 Task: Add a signature Jocelyn Rodriguez containing Have a great National Mens Day, Jocelyn Rodriguez to email address softage.2@softage.net and add a folder Social media
Action: Key pressed n
Screenshot: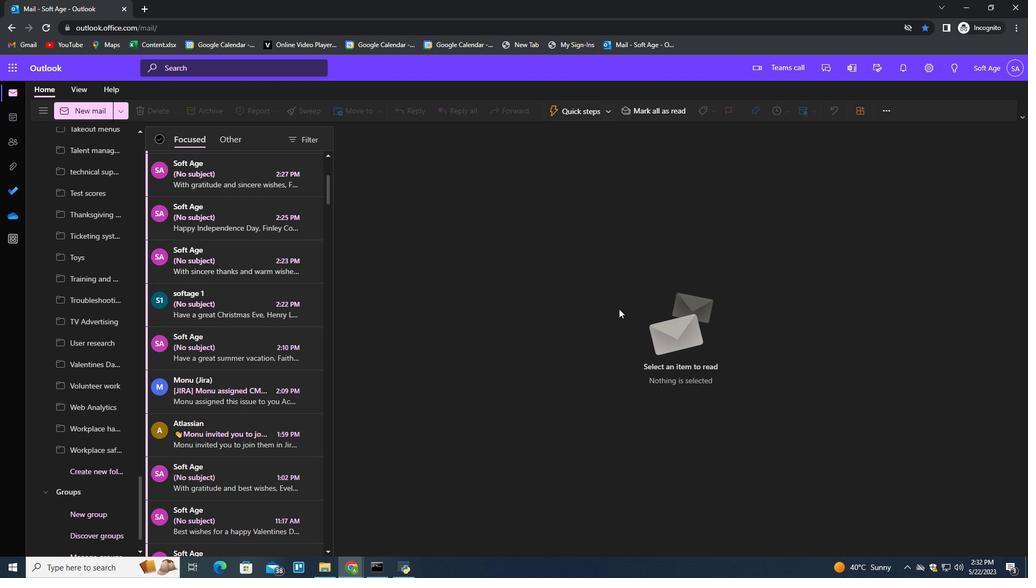 
Action: Mouse moved to (713, 112)
Screenshot: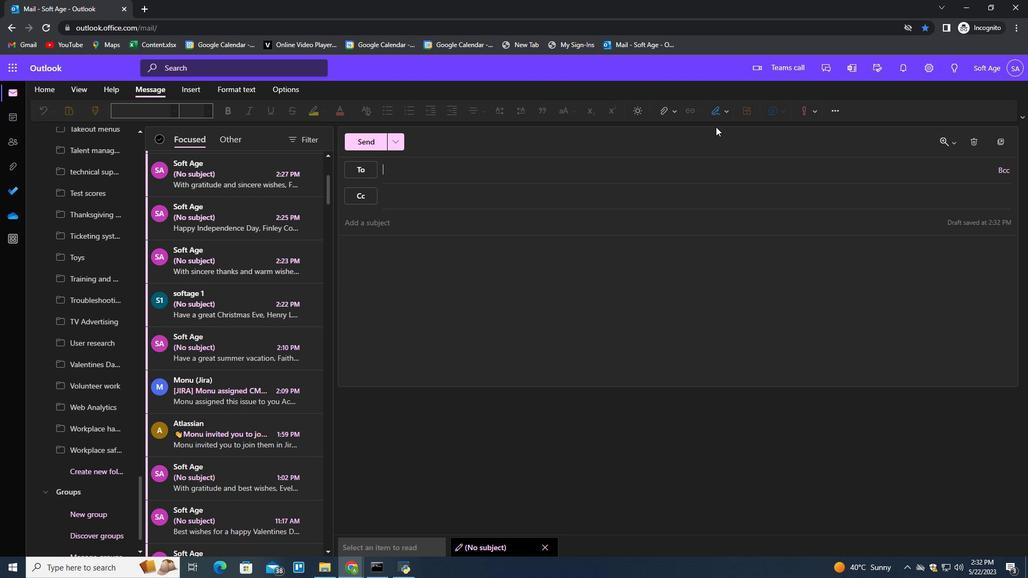 
Action: Mouse pressed left at (713, 112)
Screenshot: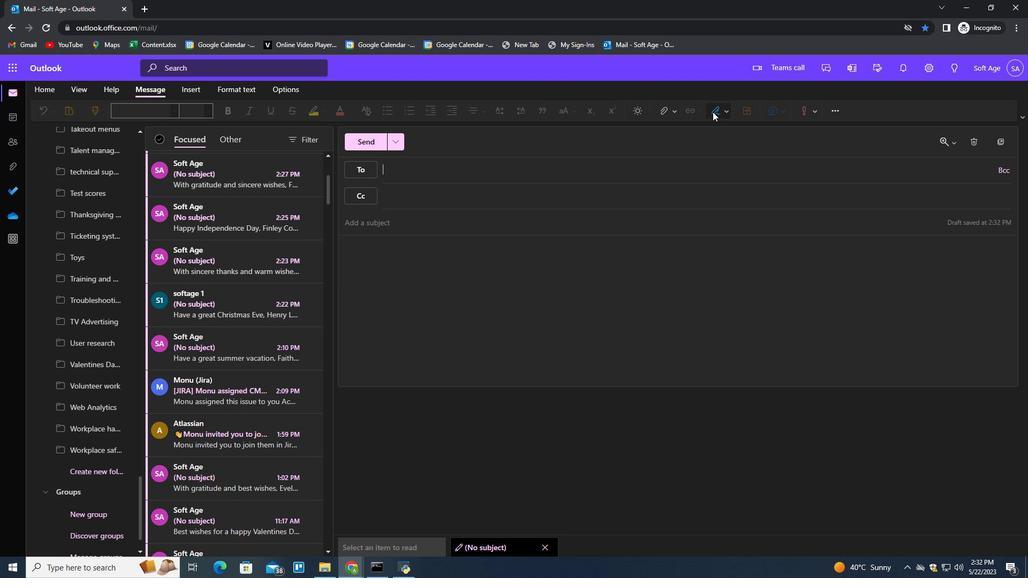 
Action: Mouse moved to (698, 151)
Screenshot: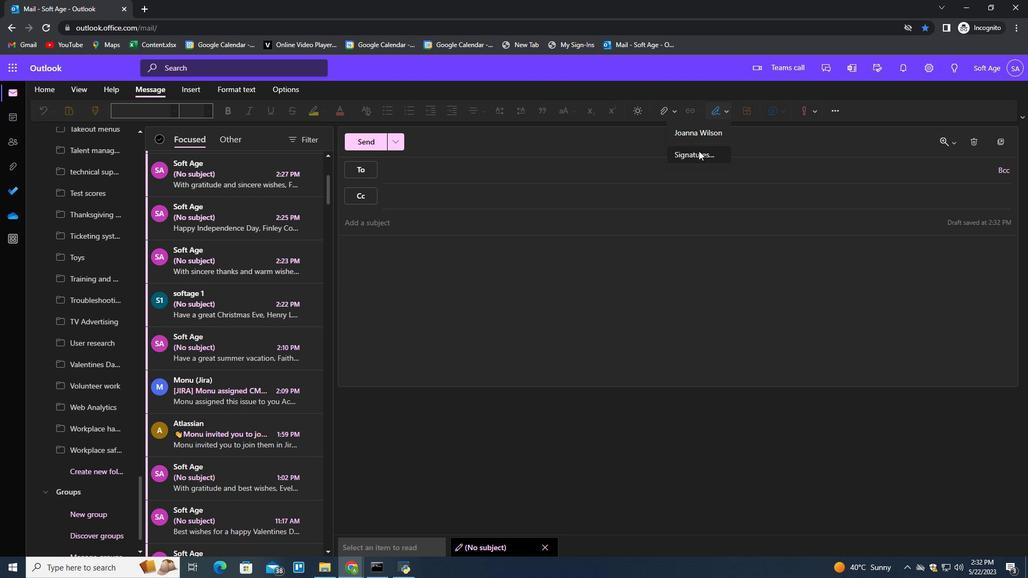 
Action: Mouse pressed left at (698, 151)
Screenshot: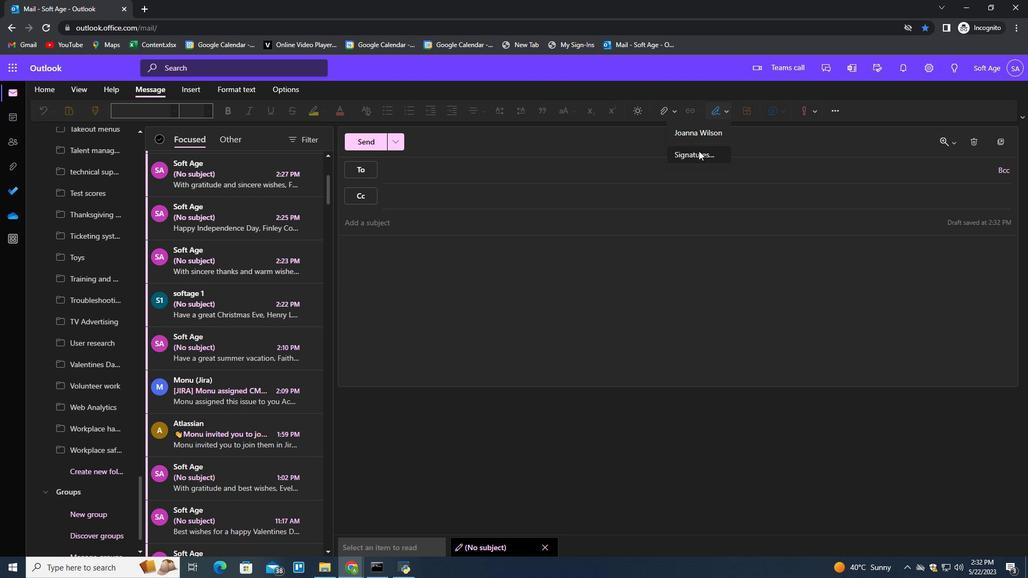 
Action: Mouse moved to (724, 194)
Screenshot: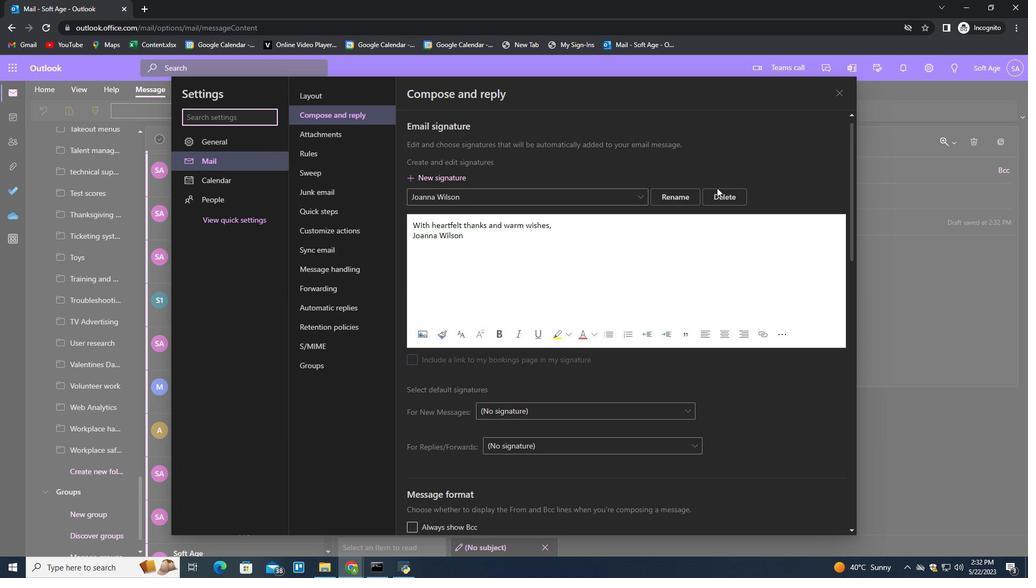 
Action: Mouse pressed left at (724, 194)
Screenshot: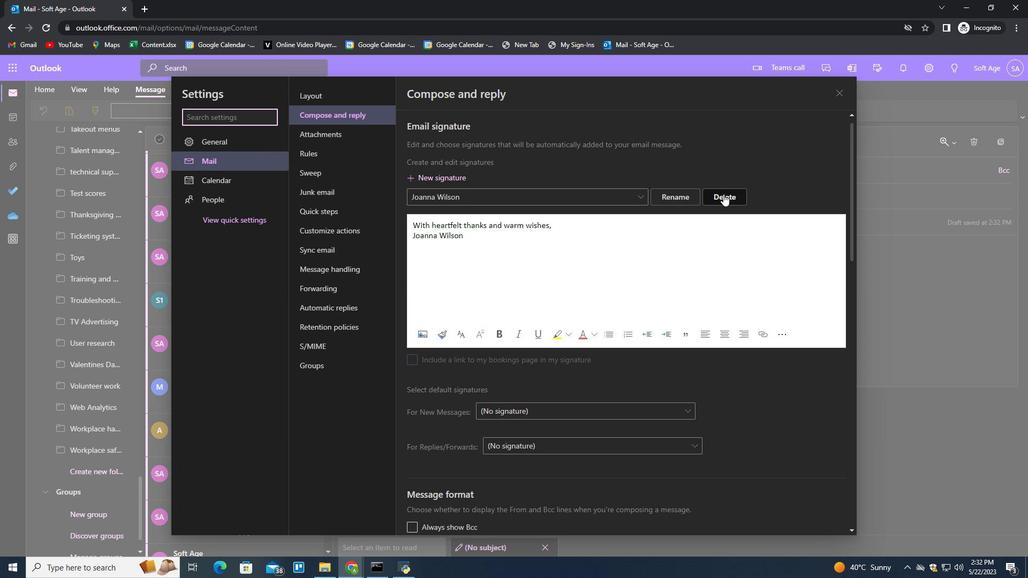
Action: Mouse moved to (724, 194)
Screenshot: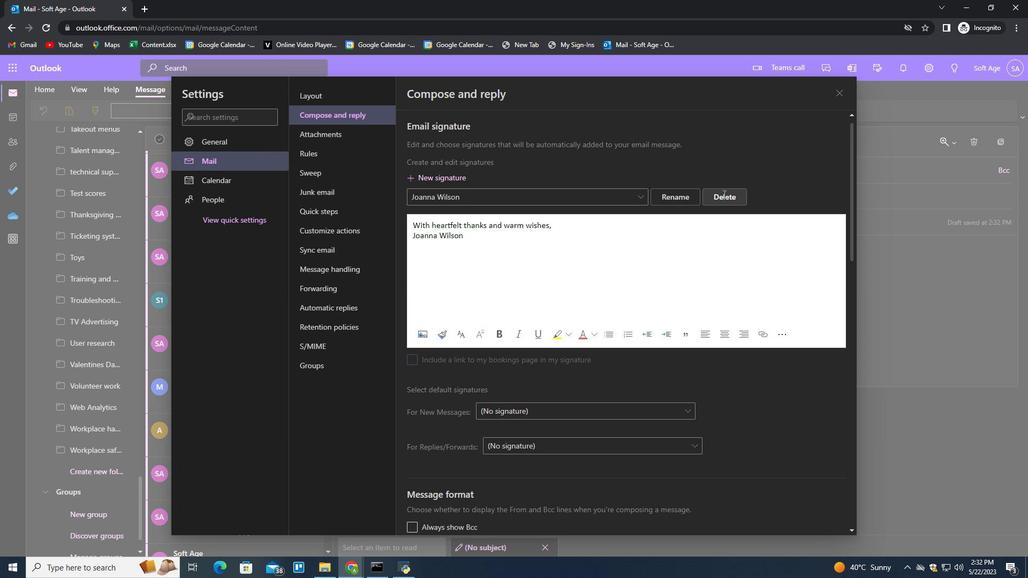 
Action: Mouse pressed left at (724, 194)
Screenshot: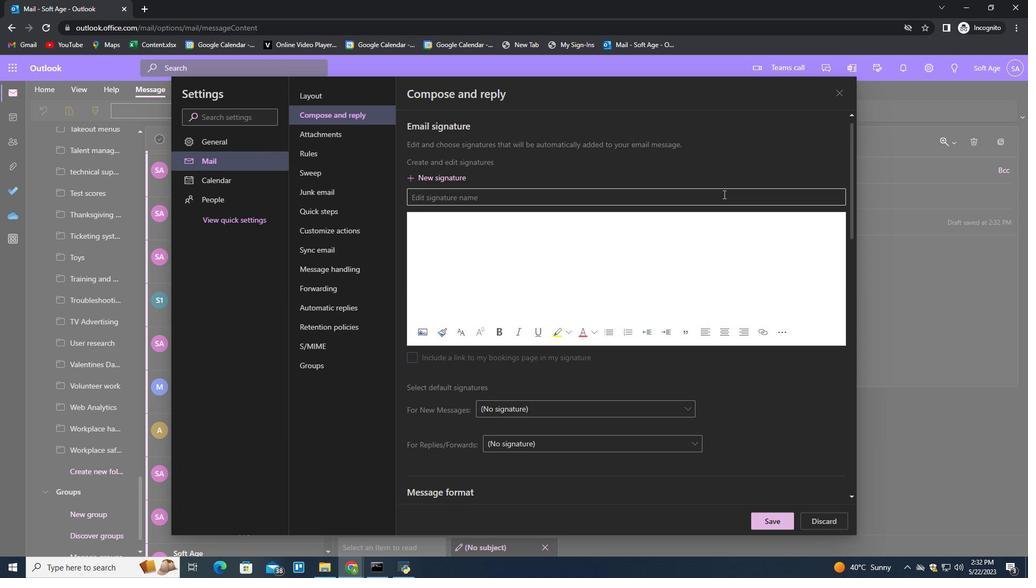 
Action: Key pressed <Key.shift>Jocelyn<Key.space><Key.shift>Rodriguez<Key.tab><Key.shift>Have<Key.space>a<Key.space>great<Key.space><Key.shift>National<Key.space><Key.shift>MEs<Key.backspace><Key.backspace>ens<Key.space><Key.shift>D<Key.backspace><Key.shift>S<Key.backspace><Key.shift>Ds<Key.backspace>ay,<Key.shift_r><Key.enter><Key.shift>Jocelyn<Key.space><Key.shift>Rodrigues<Key.backspace>z
Screenshot: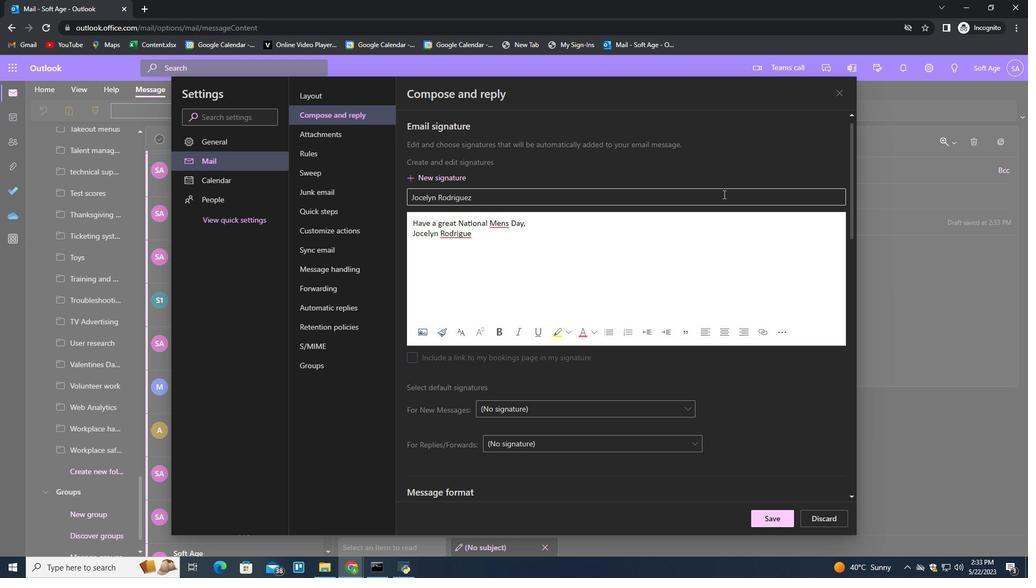 
Action: Mouse moved to (779, 517)
Screenshot: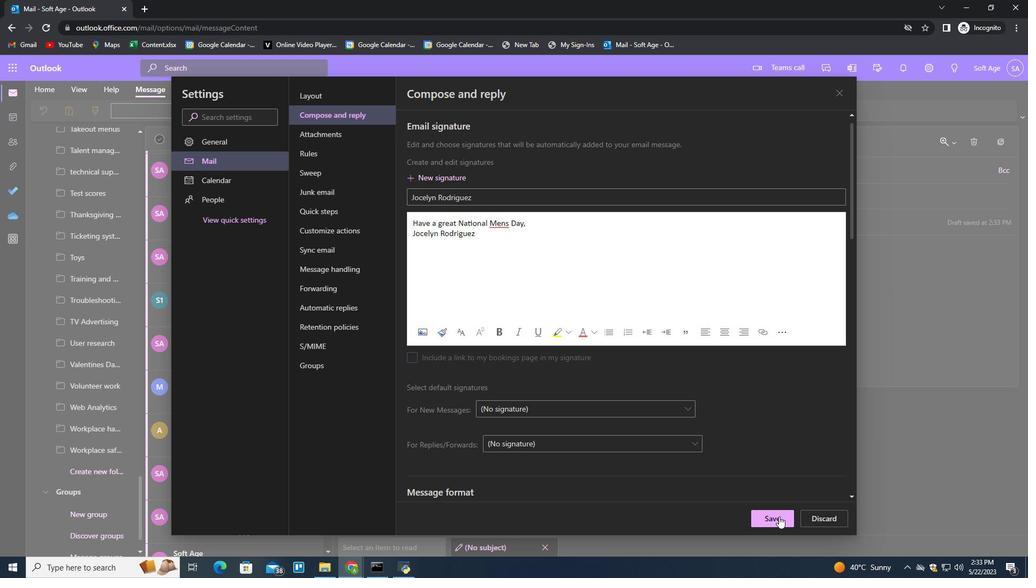 
Action: Mouse pressed left at (779, 517)
Screenshot: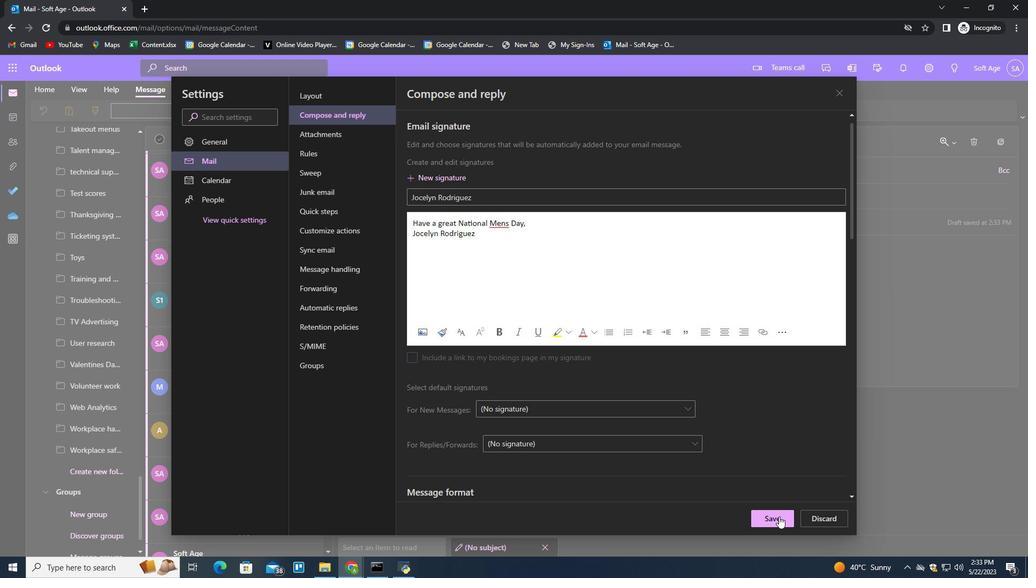 
Action: Mouse moved to (844, 88)
Screenshot: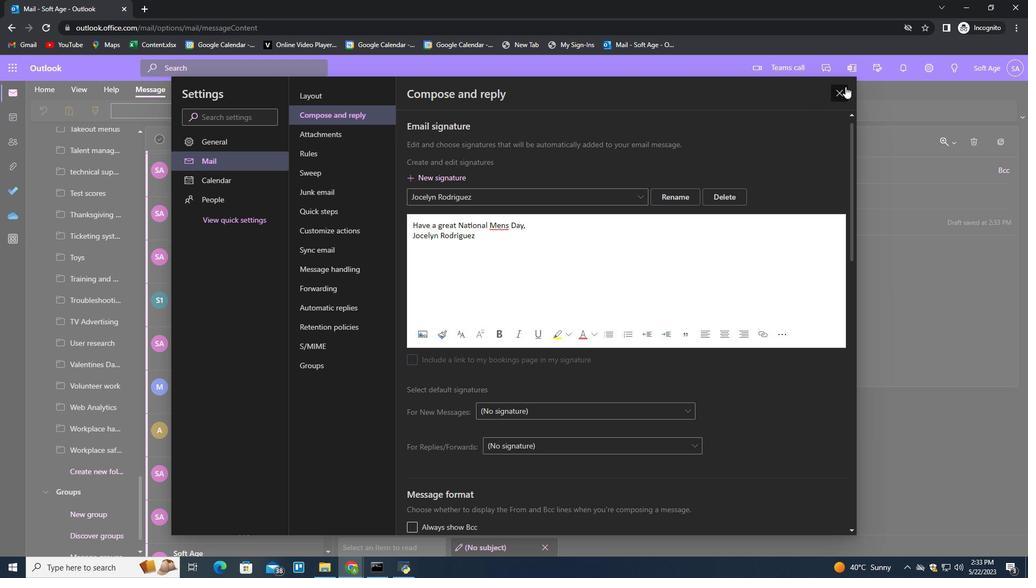 
Action: Mouse pressed left at (844, 88)
Screenshot: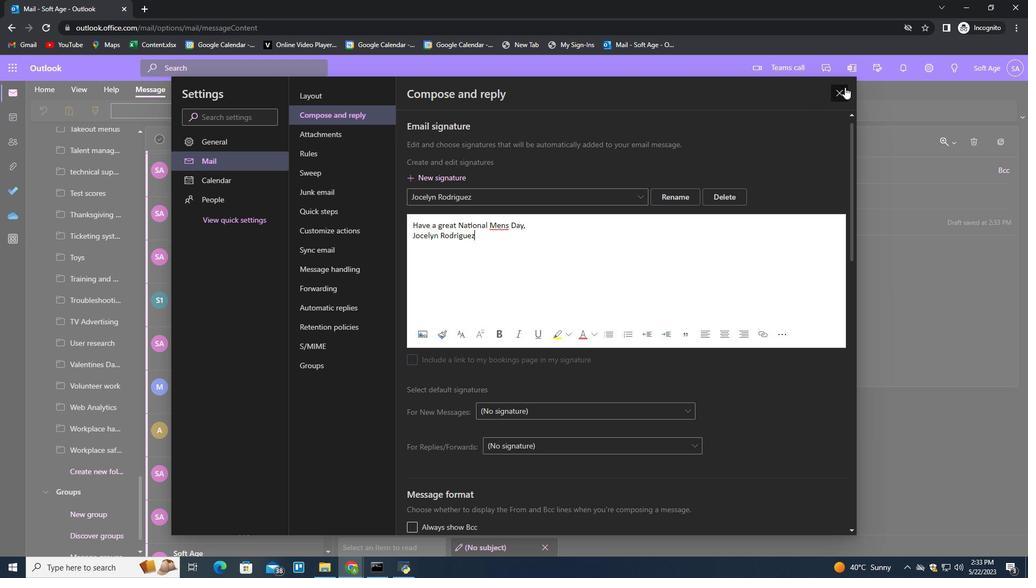 
Action: Mouse moved to (708, 107)
Screenshot: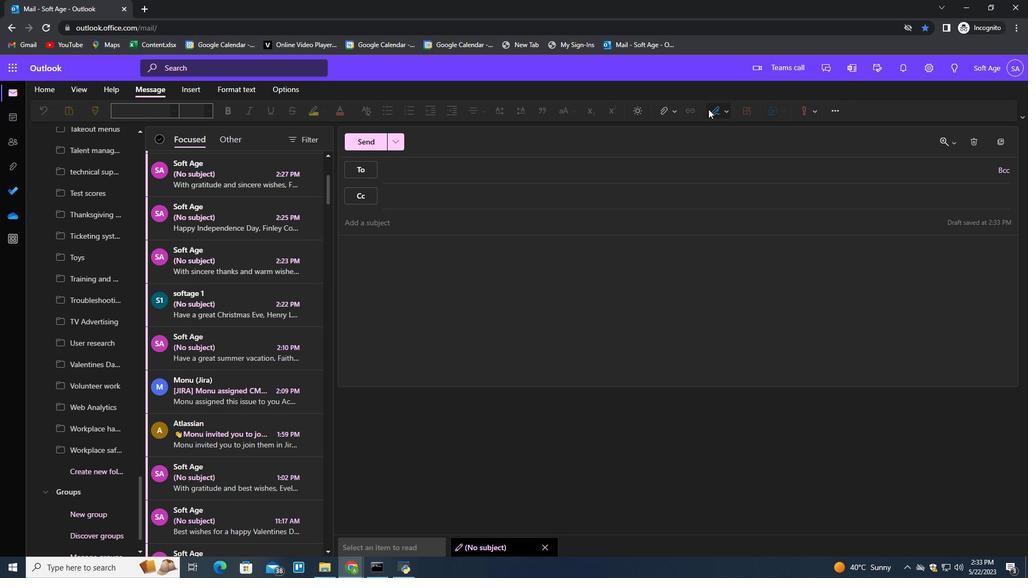 
Action: Mouse pressed left at (708, 107)
Screenshot: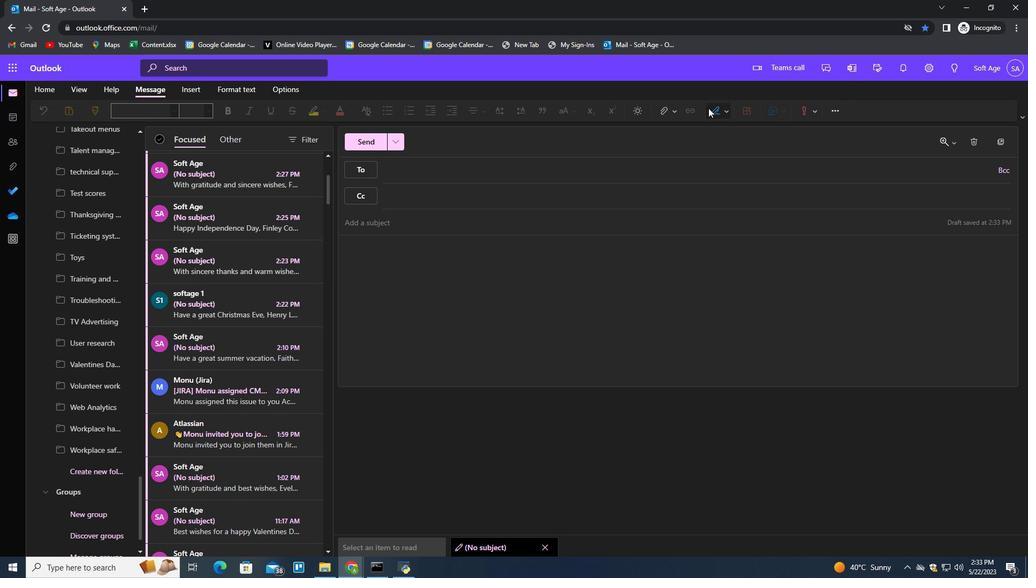 
Action: Mouse moved to (704, 130)
Screenshot: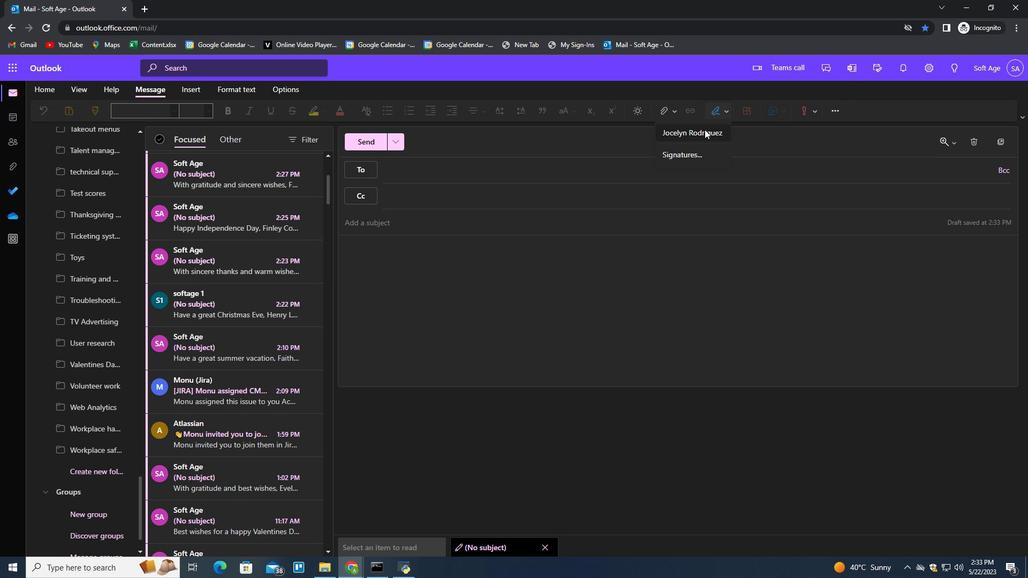 
Action: Mouse pressed left at (704, 130)
Screenshot: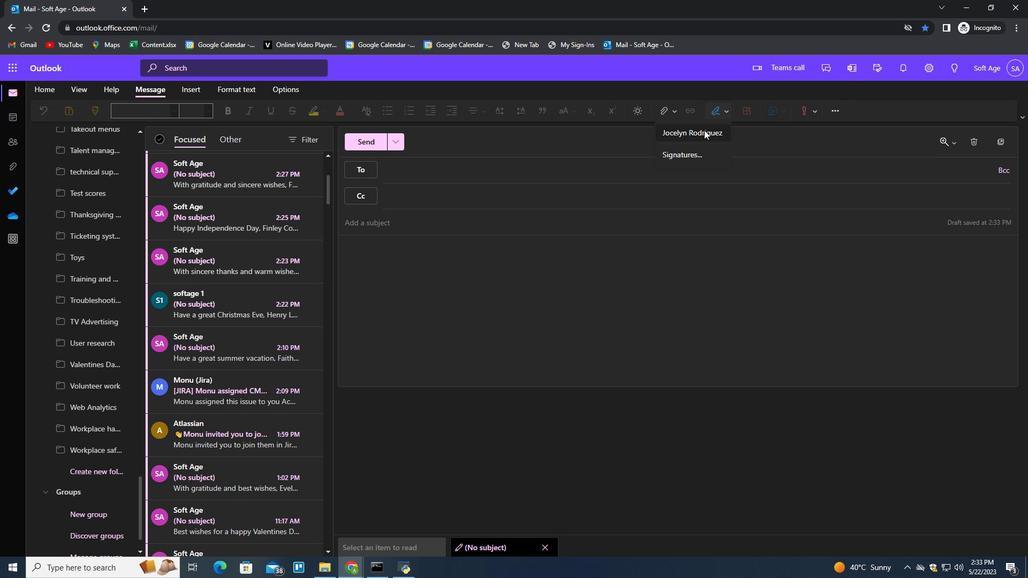 
Action: Mouse moved to (402, 173)
Screenshot: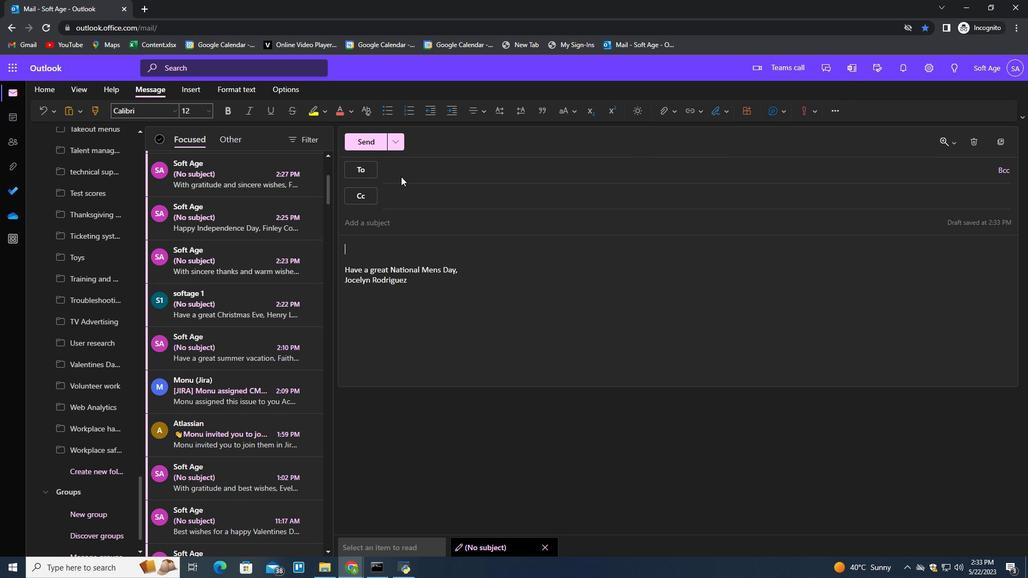 
Action: Mouse pressed left at (402, 173)
Screenshot: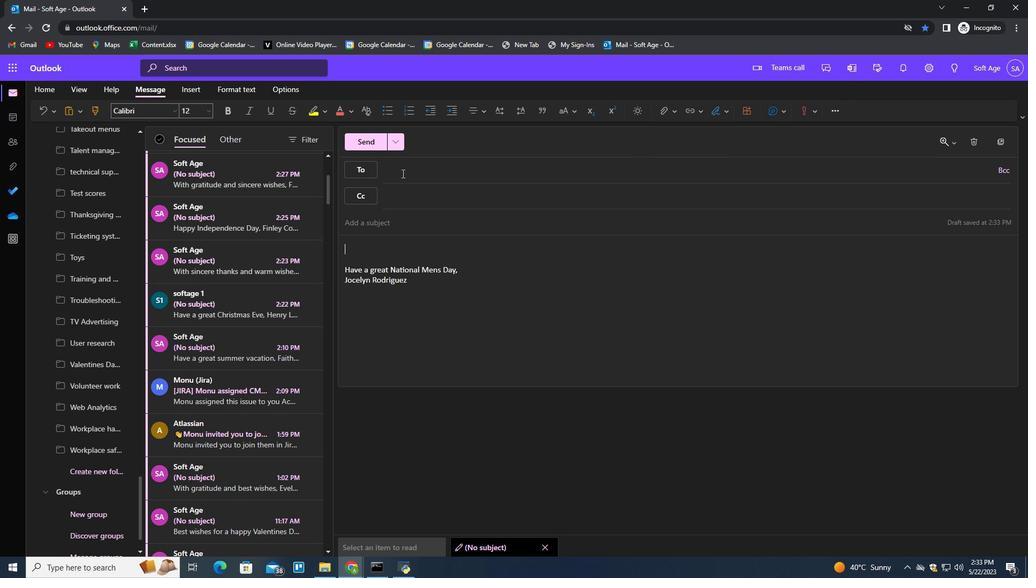 
Action: Key pressed softage.2<Key.shift>@softage.net<Key.enter>
Screenshot: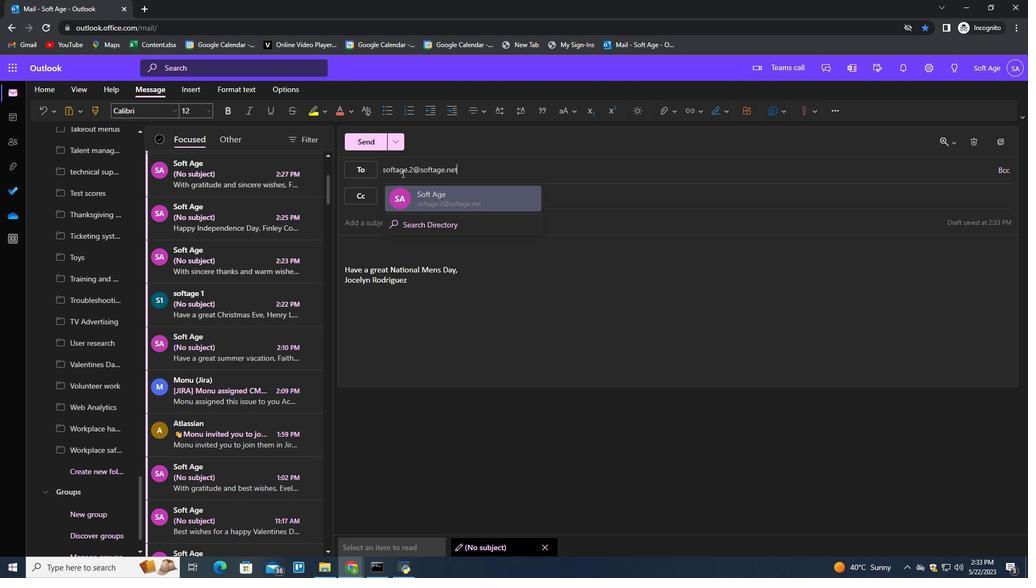 
Action: Mouse moved to (86, 473)
Screenshot: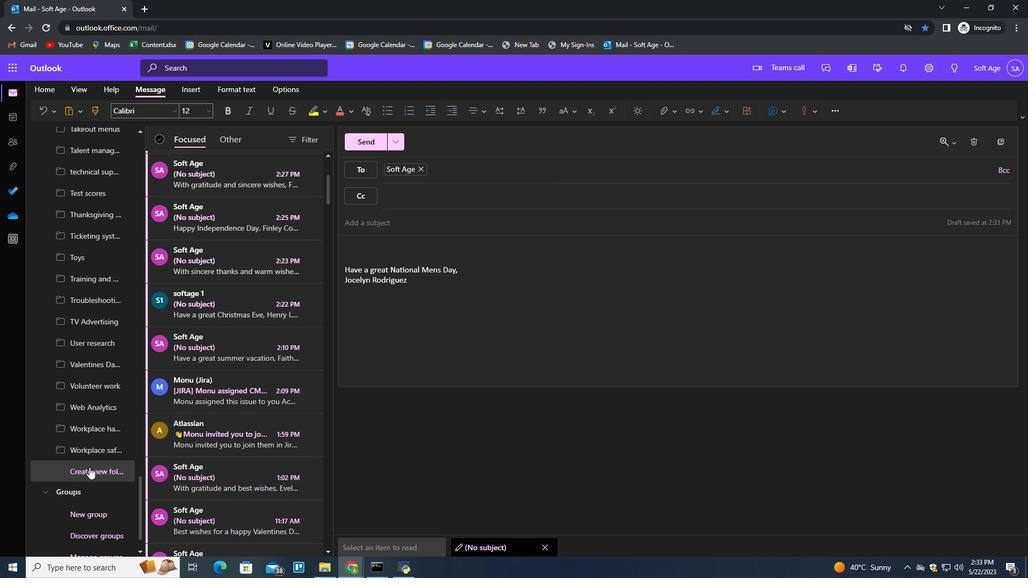 
Action: Mouse pressed left at (86, 473)
Screenshot: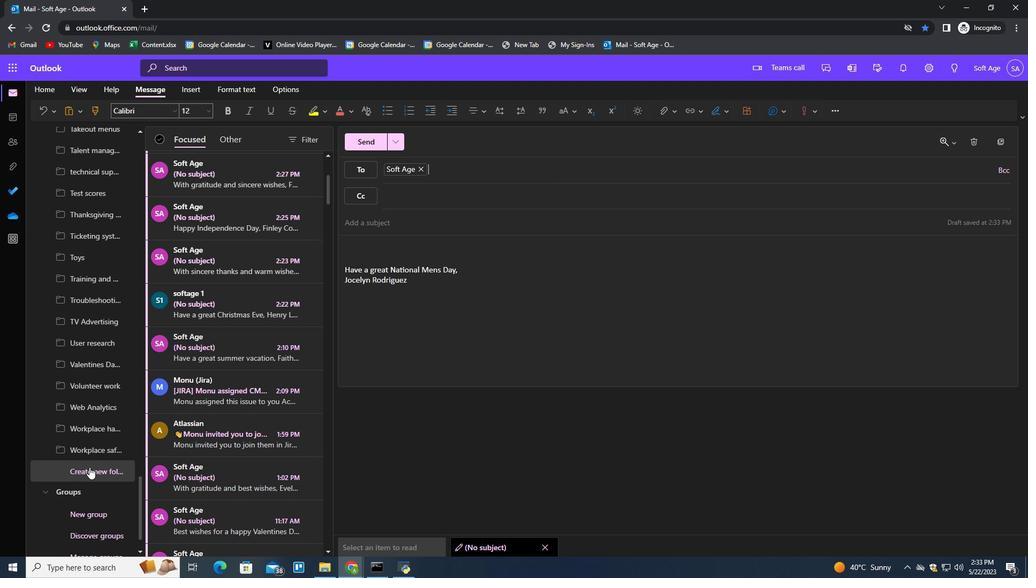 
Action: Key pressed <Key.shift>Social<Key.space><Key.shift>Me<Key.backspace><Key.backspace>media<Key.enter>
Screenshot: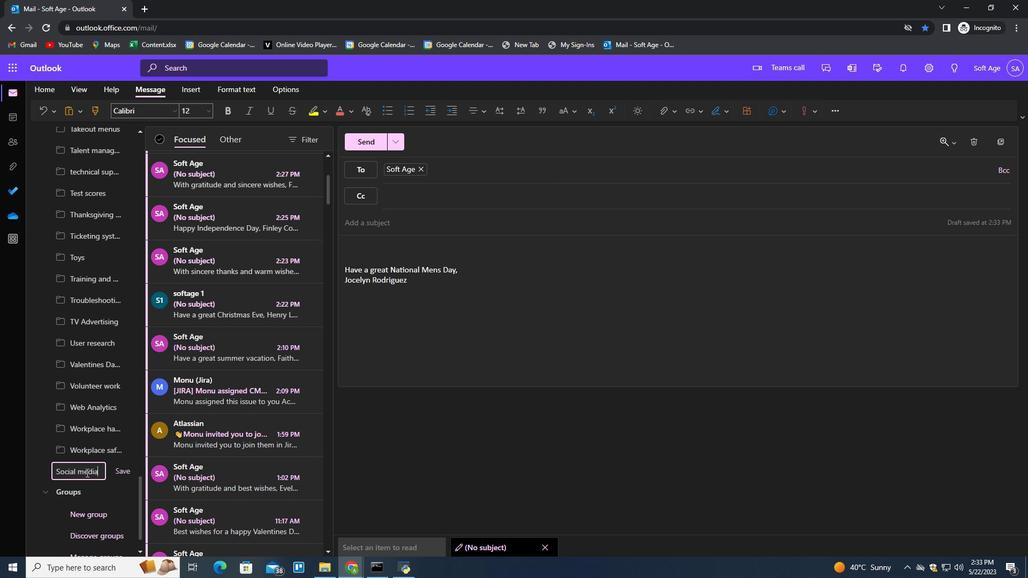 
